 Task: Add Sprouts Black Pepper Chicken Saute Meal to the cart.
Action: Mouse moved to (20, 146)
Screenshot: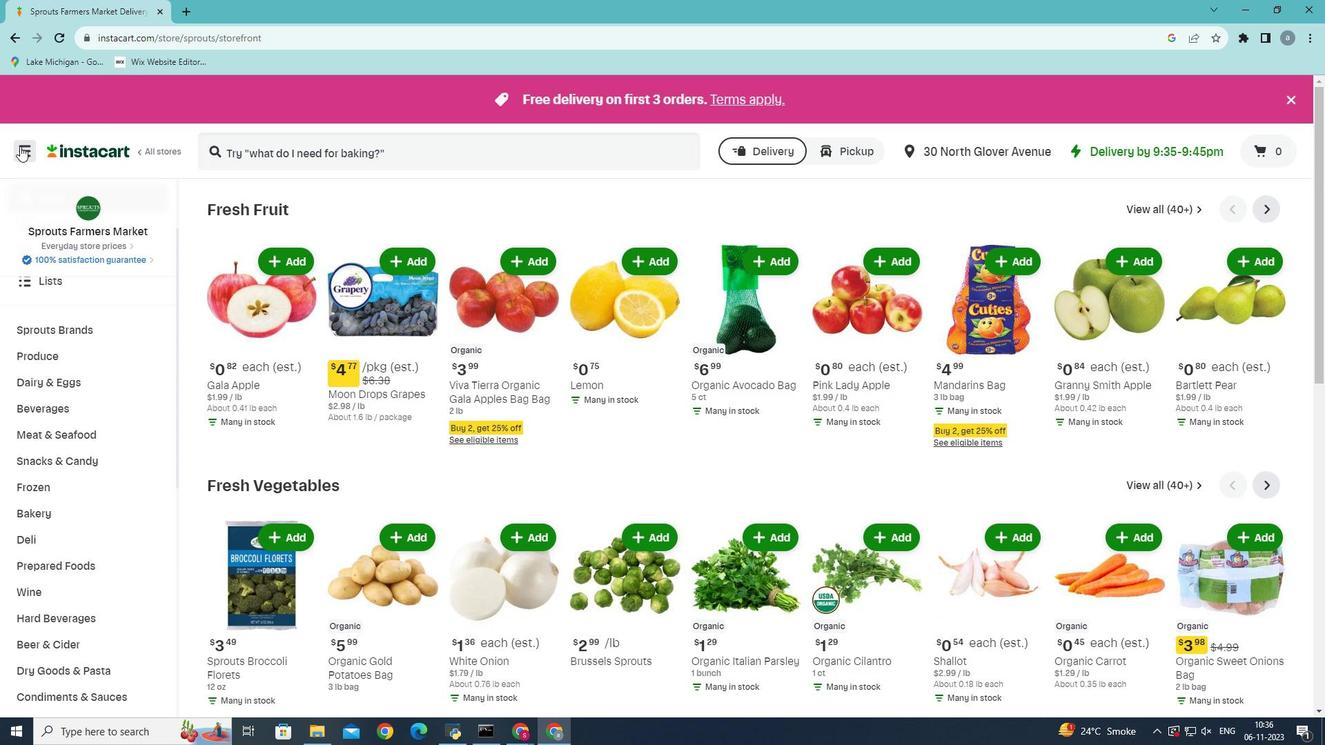 
Action: Mouse pressed left at (20, 146)
Screenshot: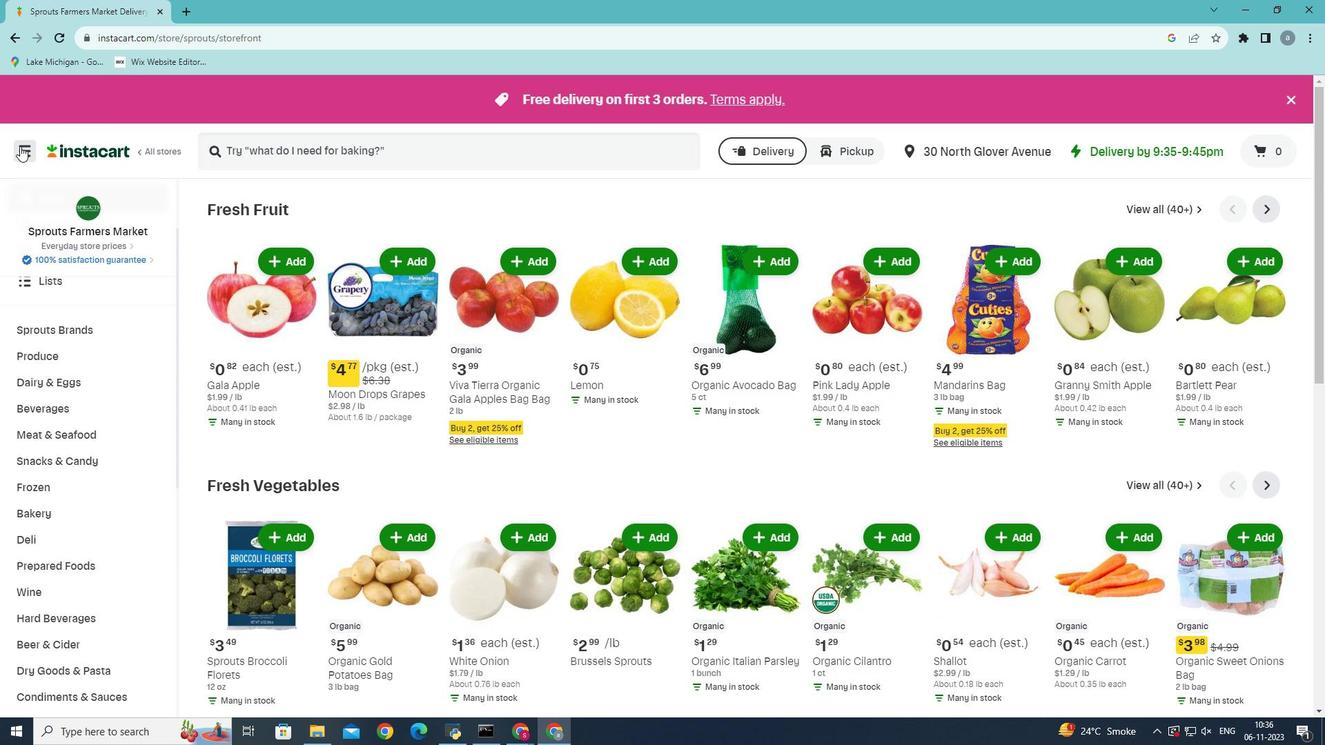 
Action: Mouse moved to (53, 381)
Screenshot: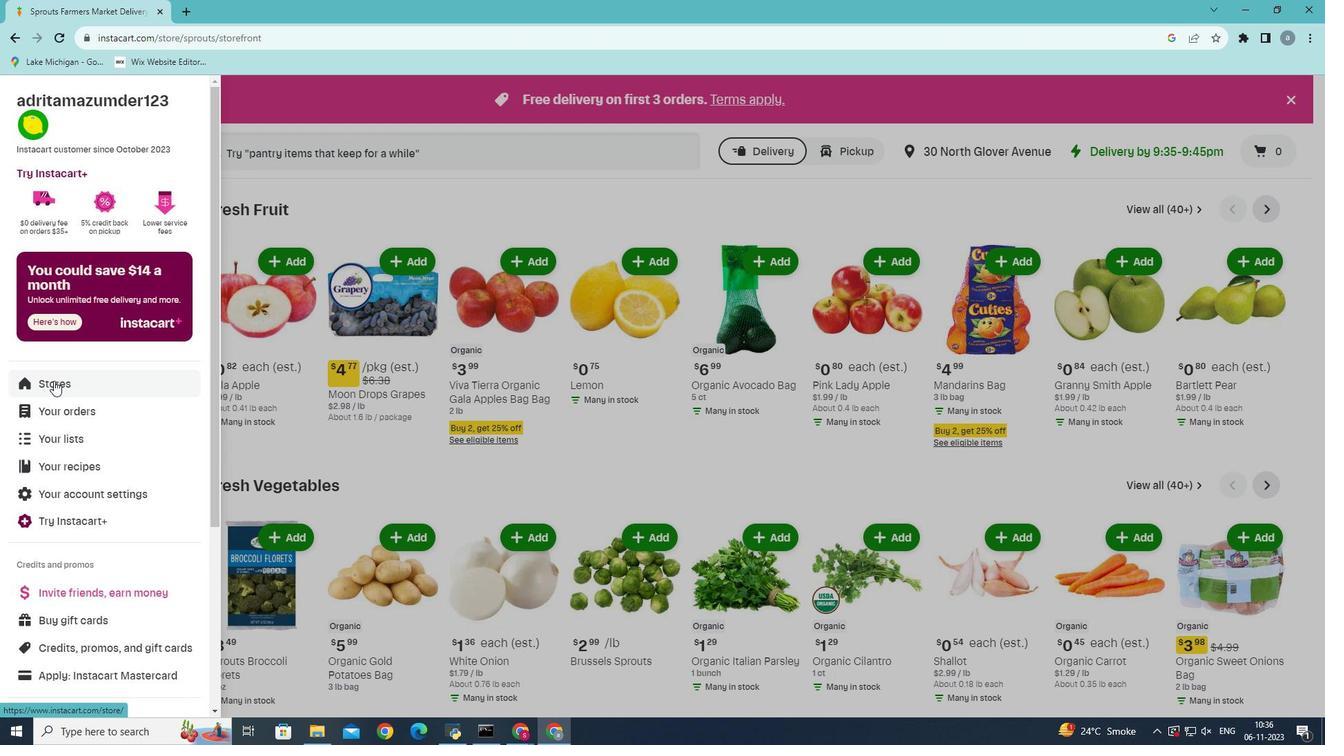 
Action: Mouse pressed left at (53, 381)
Screenshot: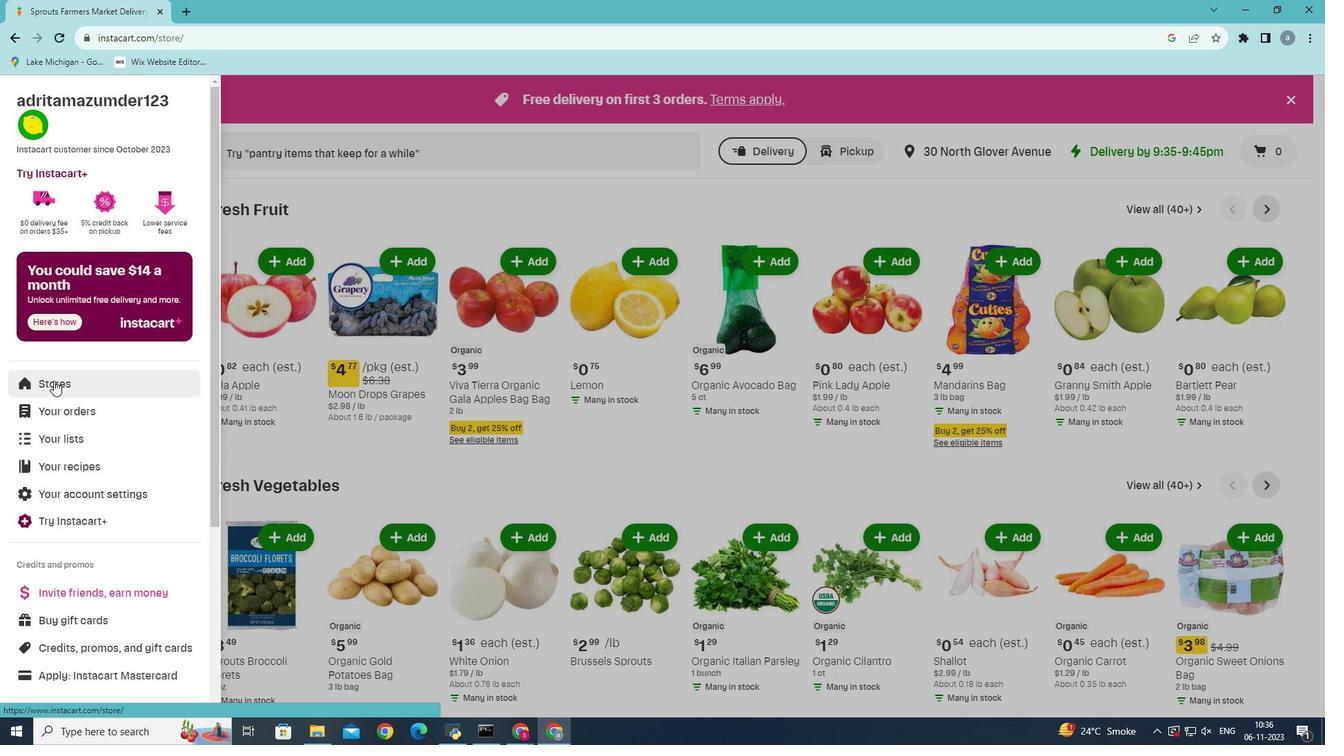 
Action: Mouse moved to (329, 155)
Screenshot: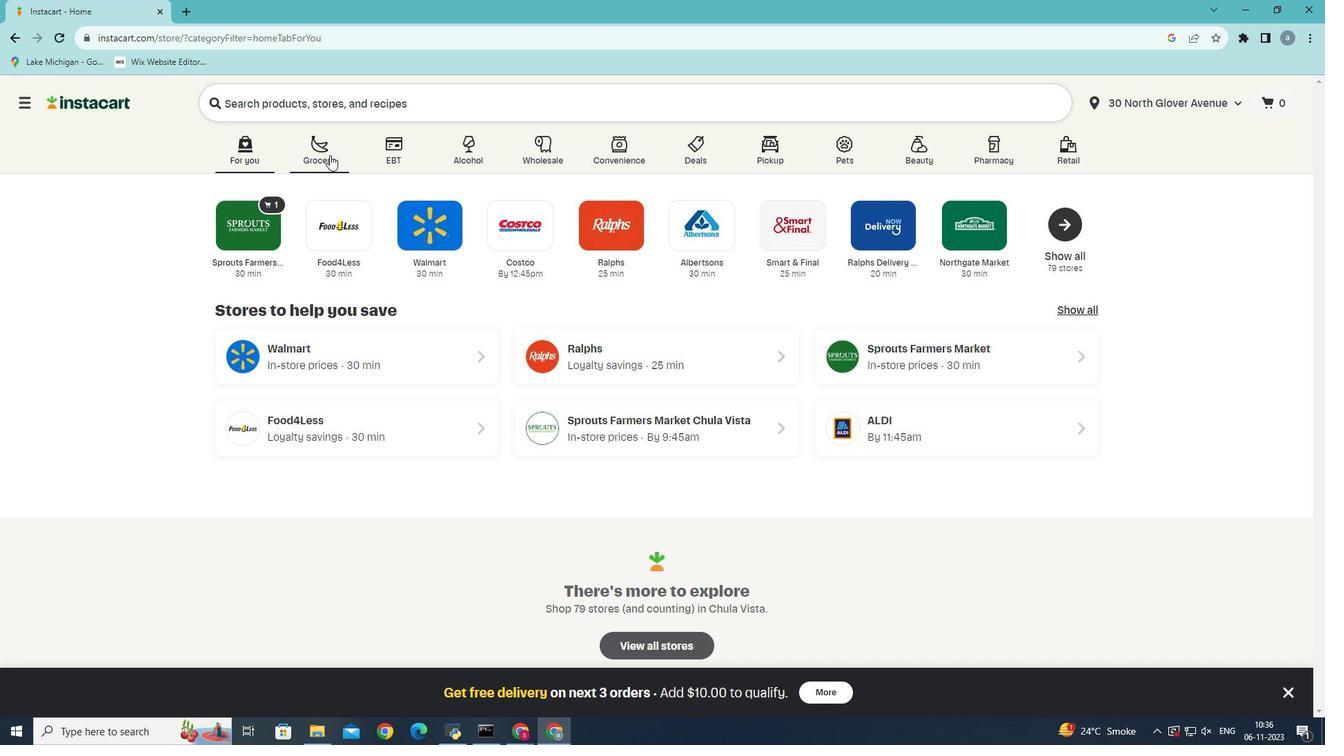 
Action: Mouse pressed left at (329, 155)
Screenshot: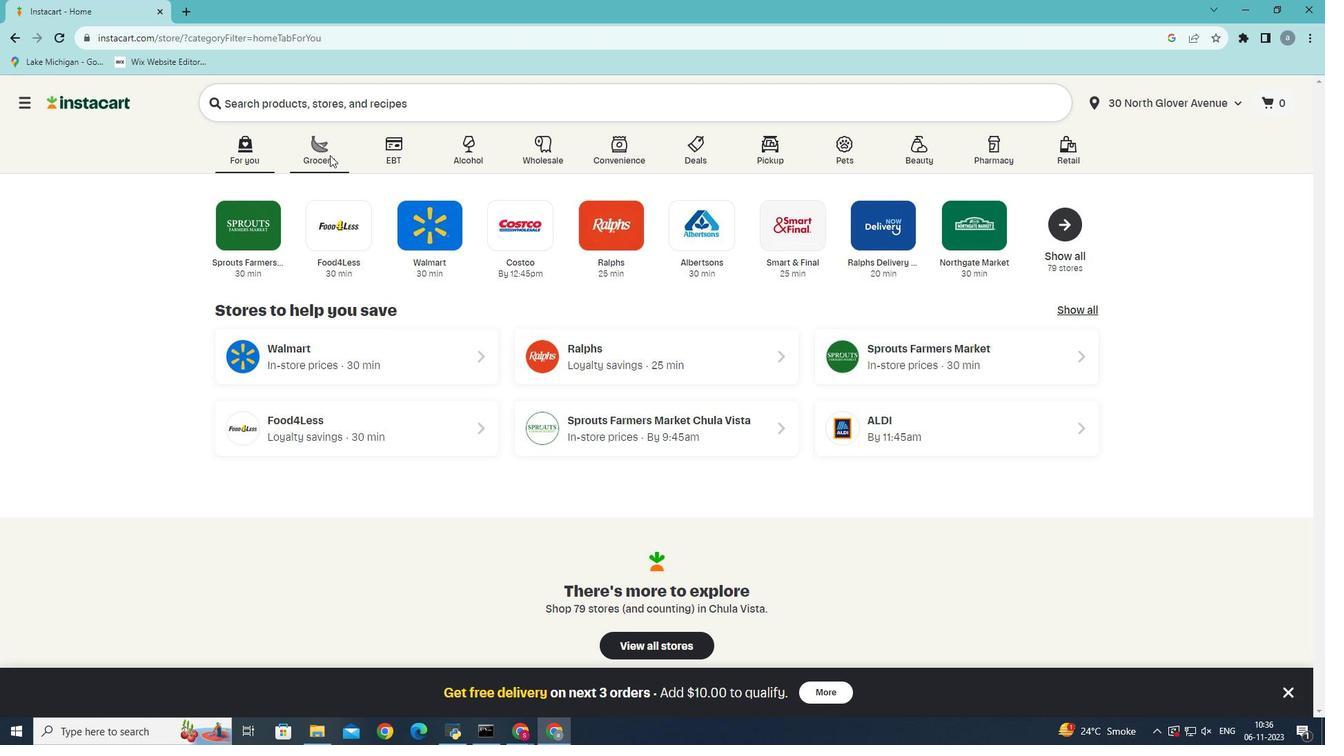 
Action: Mouse moved to (326, 402)
Screenshot: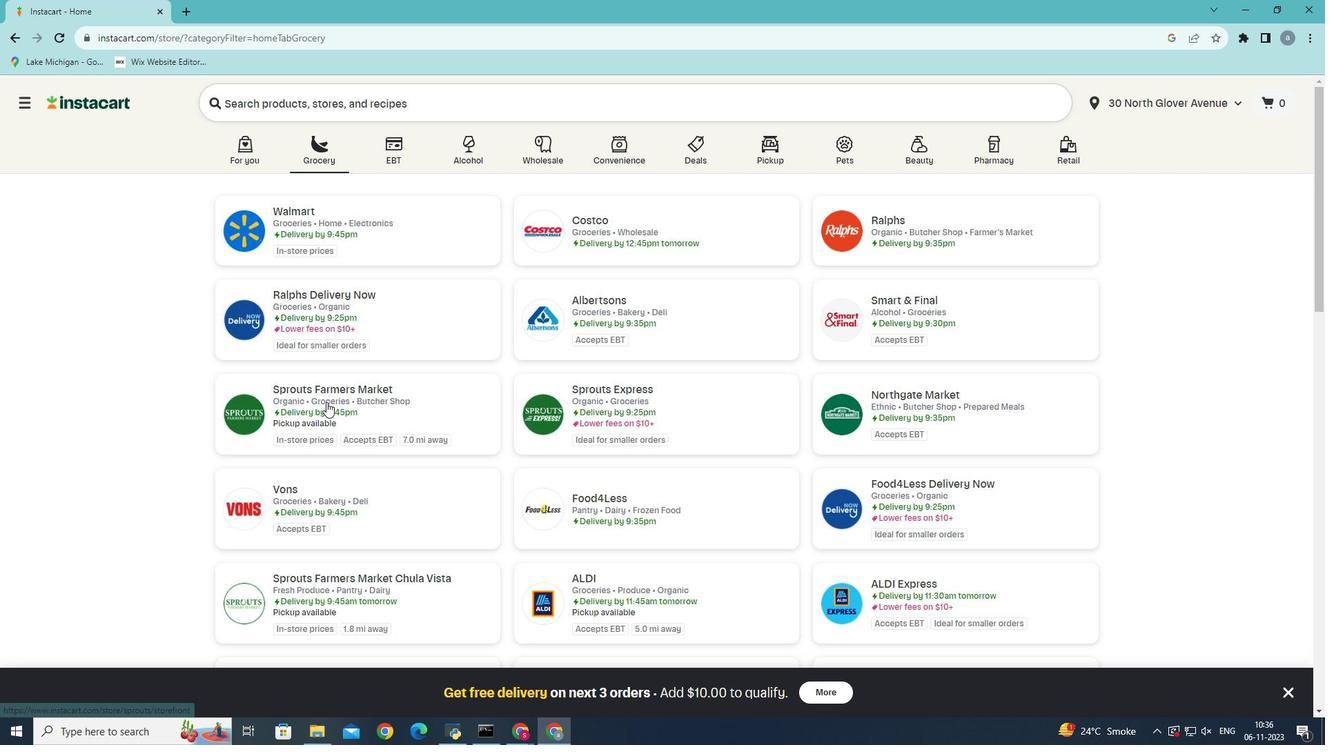 
Action: Mouse pressed left at (326, 402)
Screenshot: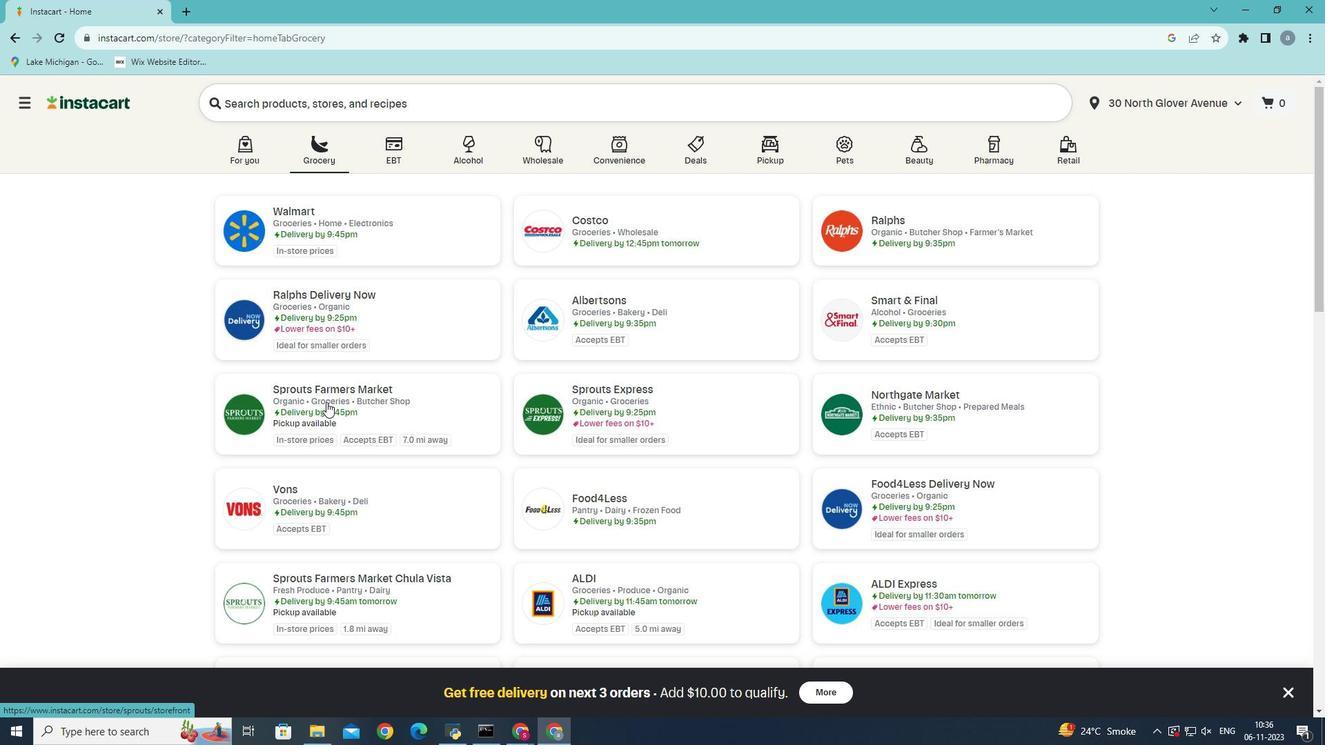
Action: Mouse moved to (91, 556)
Screenshot: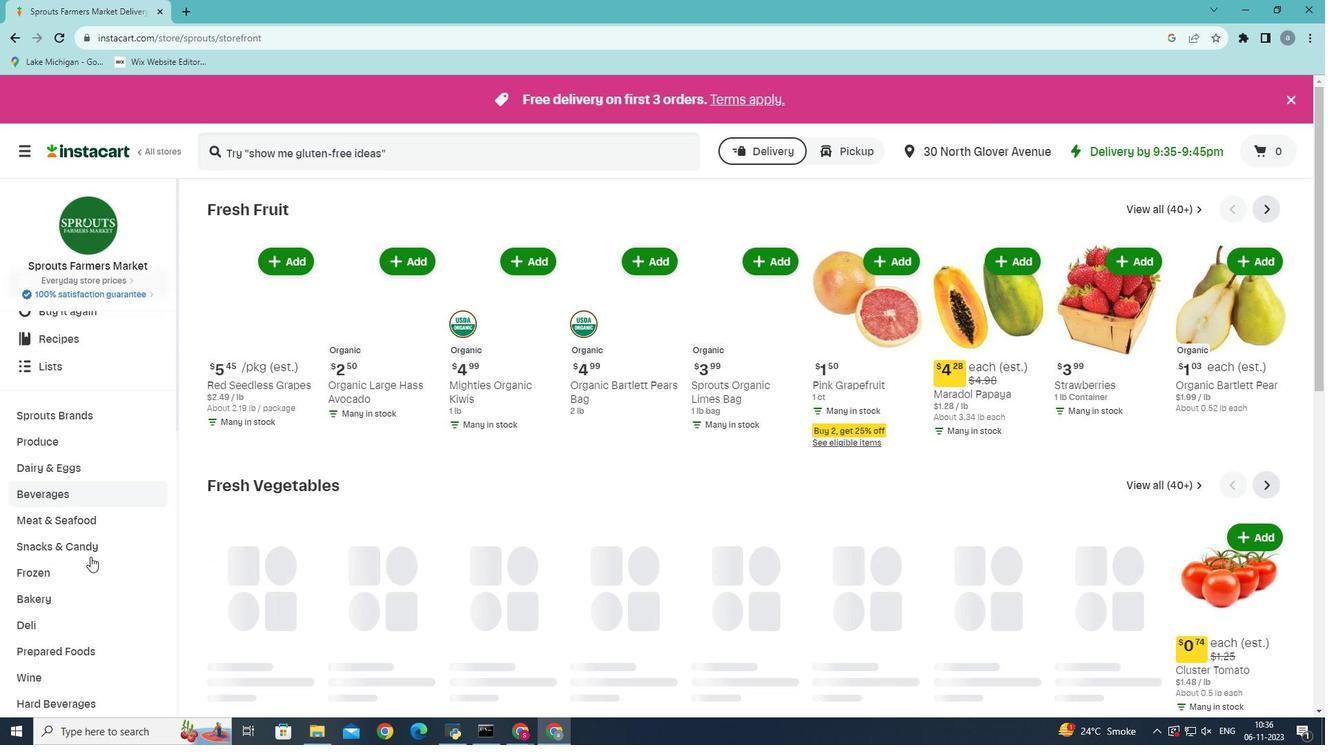 
Action: Mouse scrolled (91, 555) with delta (0, 0)
Screenshot: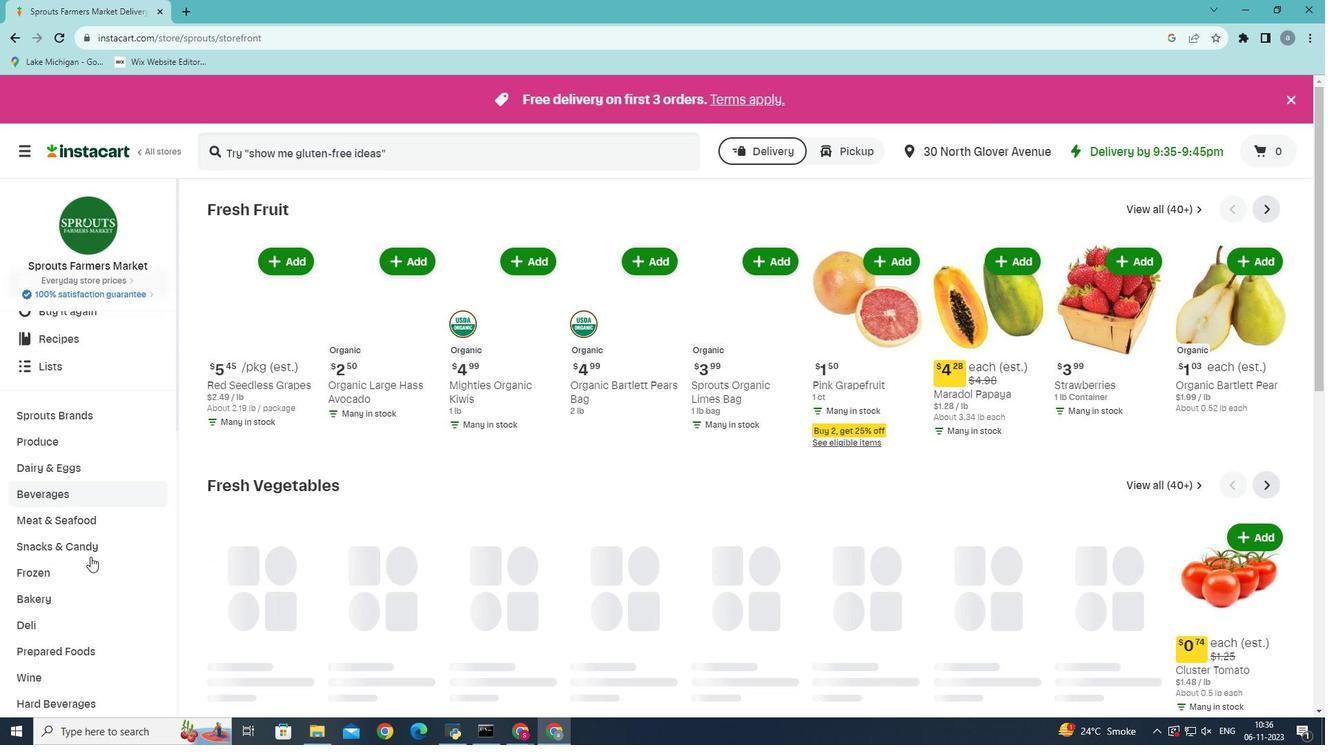 
Action: Mouse moved to (90, 557)
Screenshot: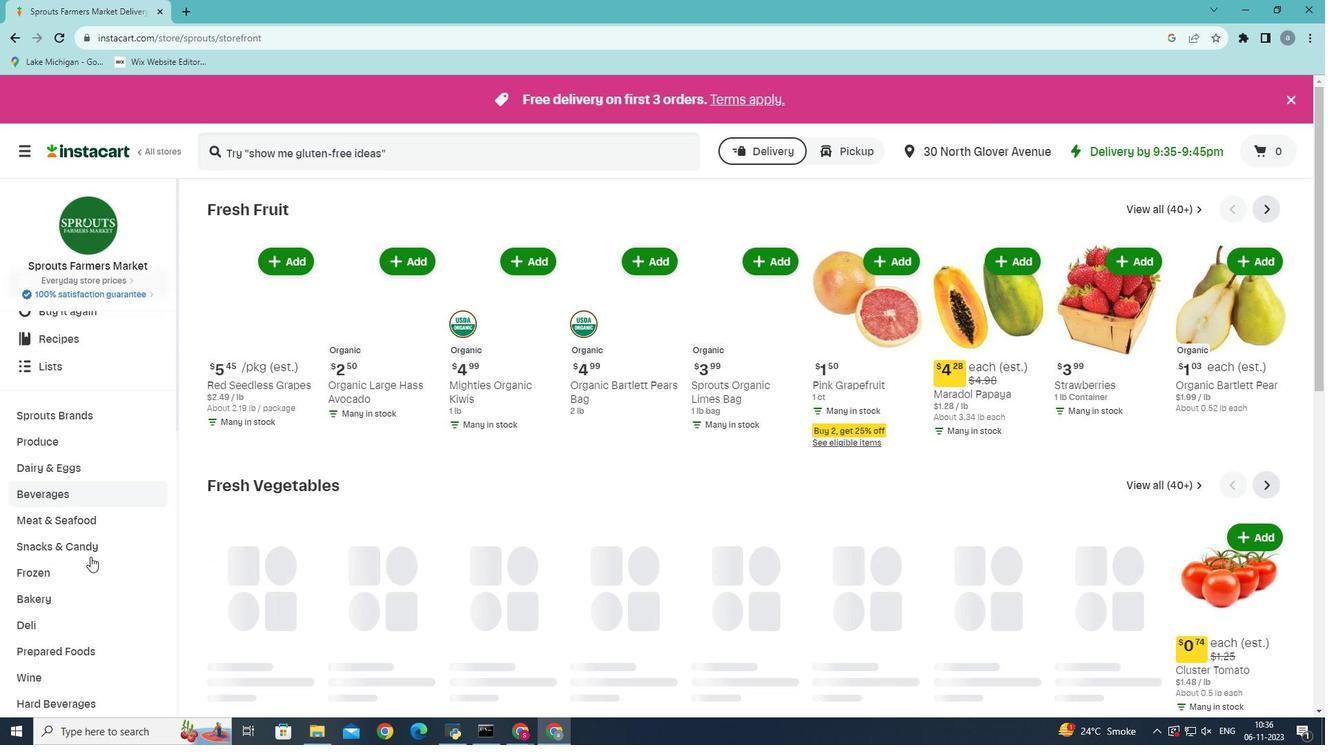 
Action: Mouse scrolled (90, 556) with delta (0, 0)
Screenshot: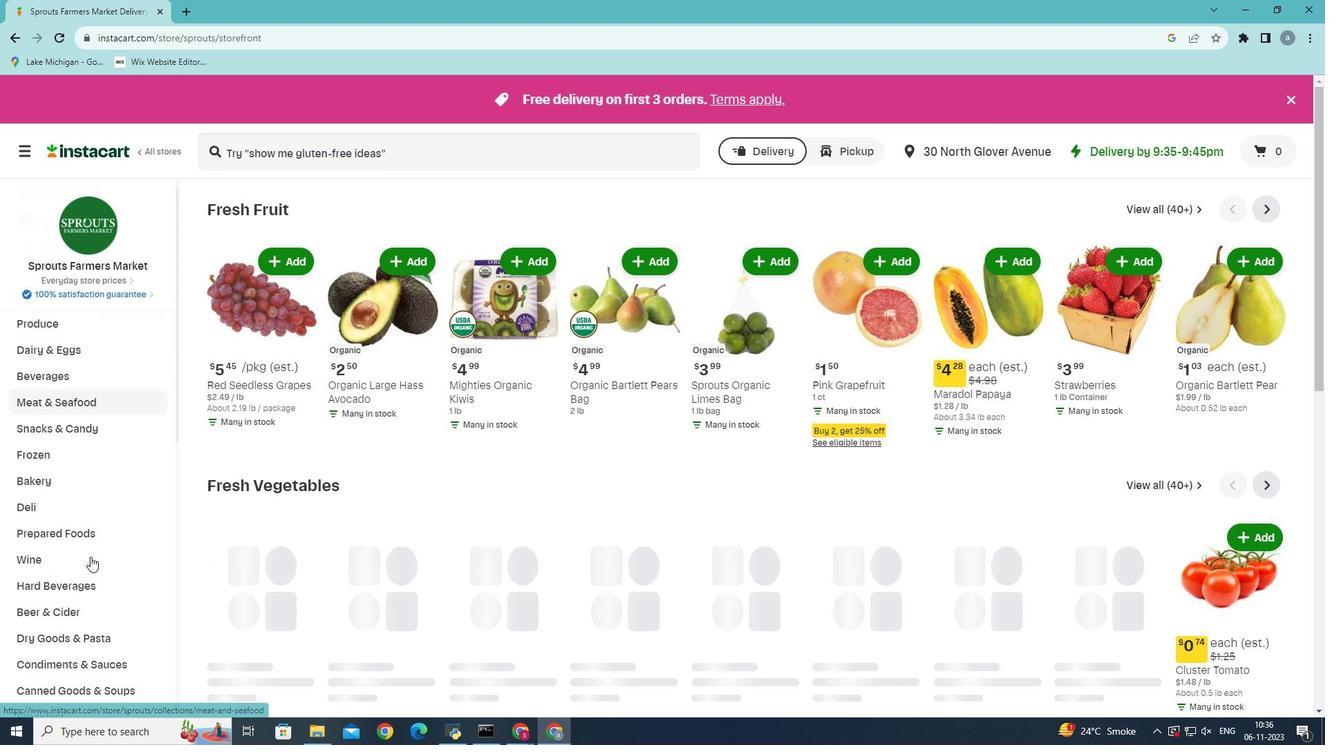
Action: Mouse scrolled (90, 556) with delta (0, 0)
Screenshot: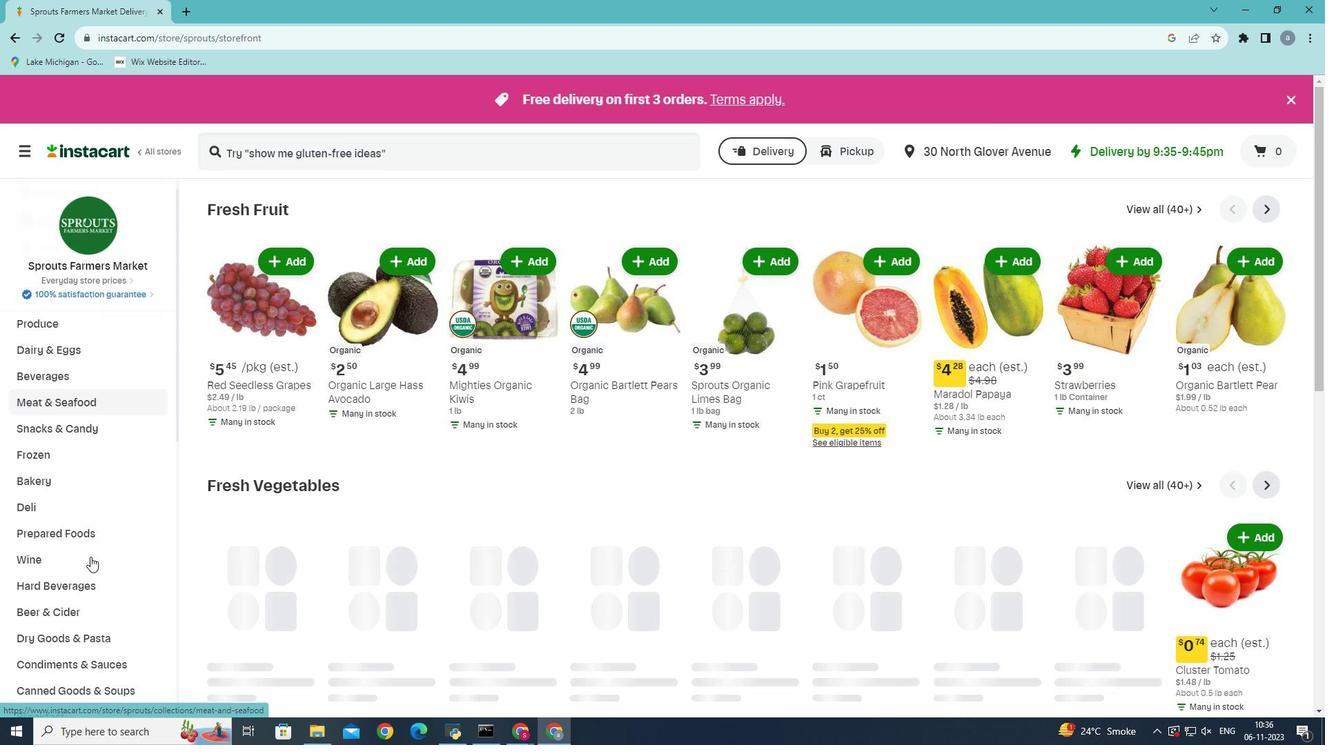 
Action: Mouse moved to (33, 494)
Screenshot: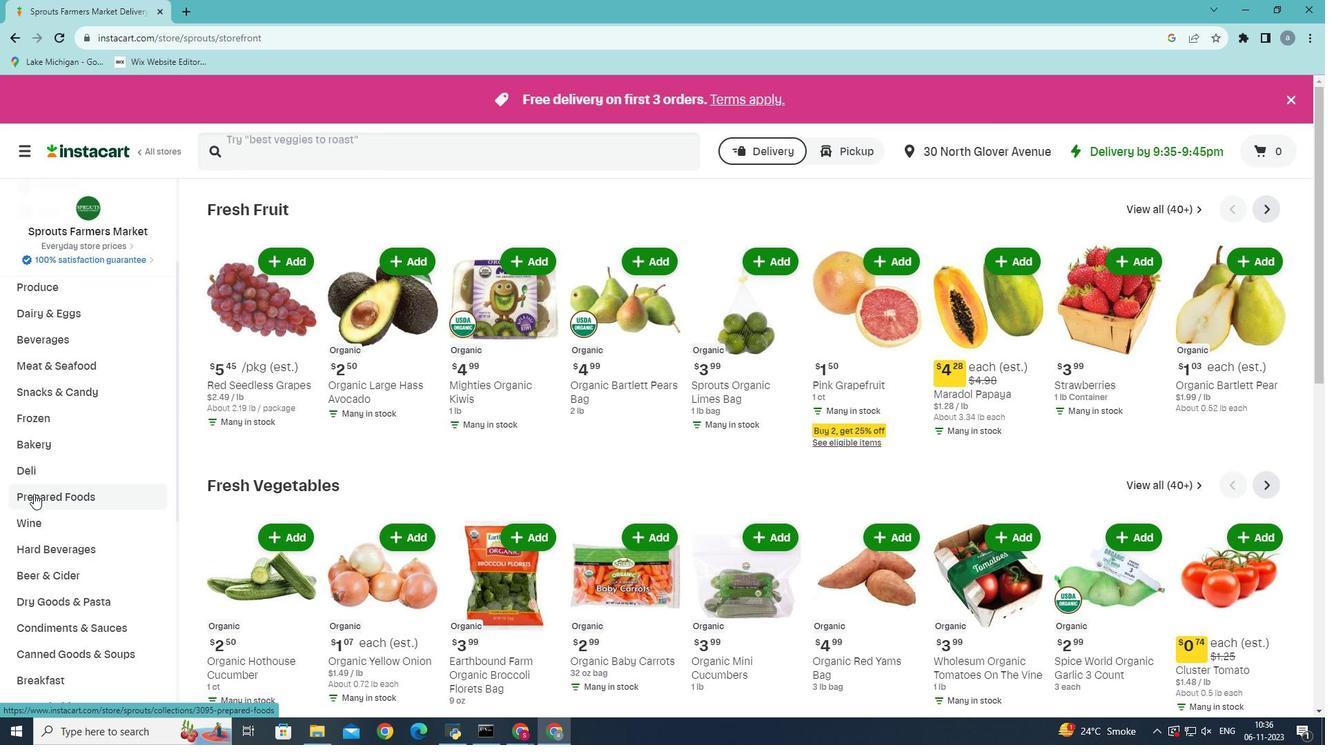 
Action: Mouse pressed left at (33, 494)
Screenshot: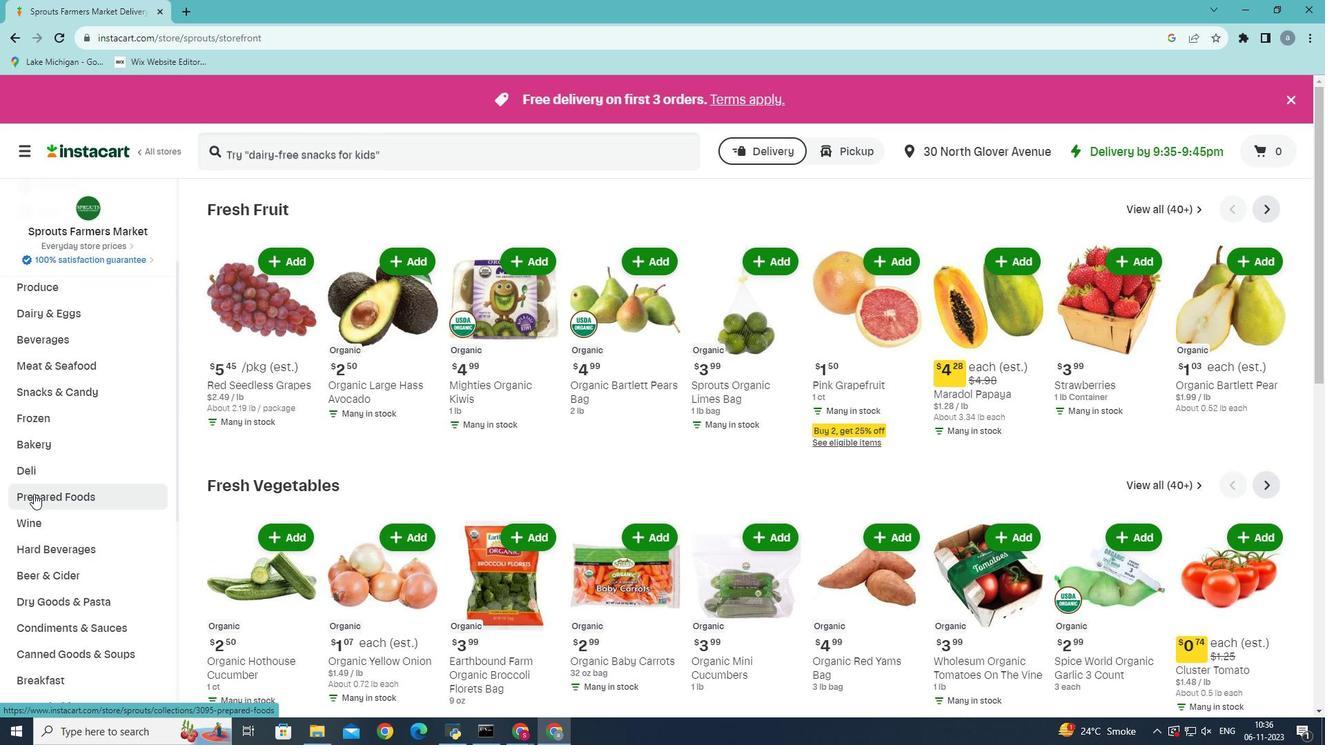 
Action: Mouse moved to (480, 240)
Screenshot: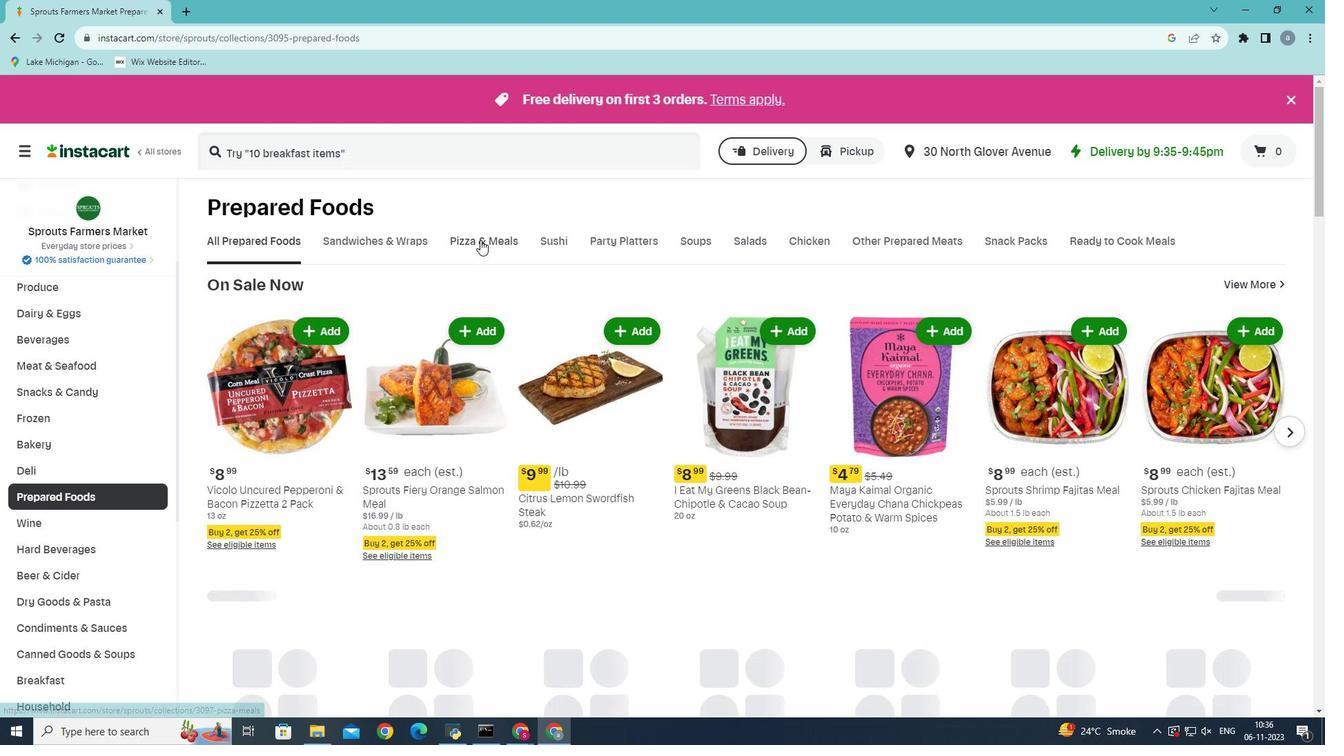 
Action: Mouse pressed left at (480, 240)
Screenshot: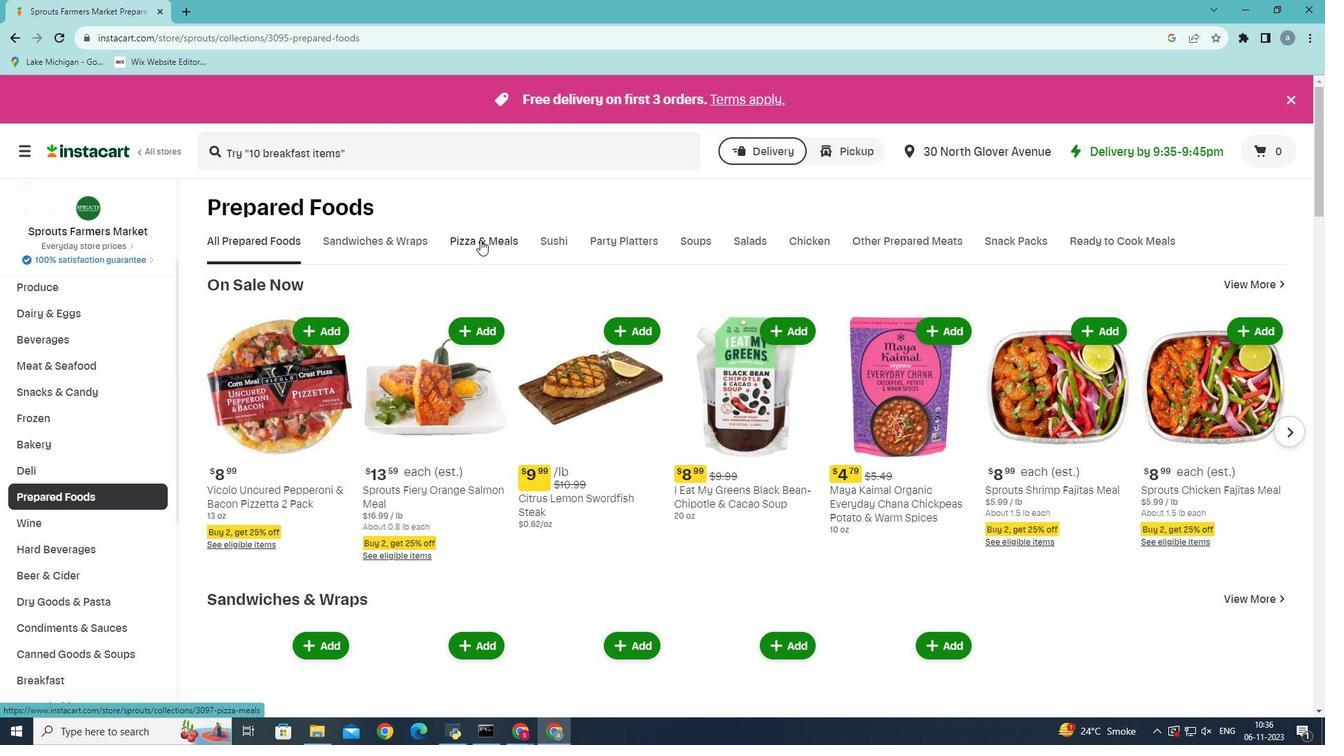 
Action: Mouse moved to (944, 298)
Screenshot: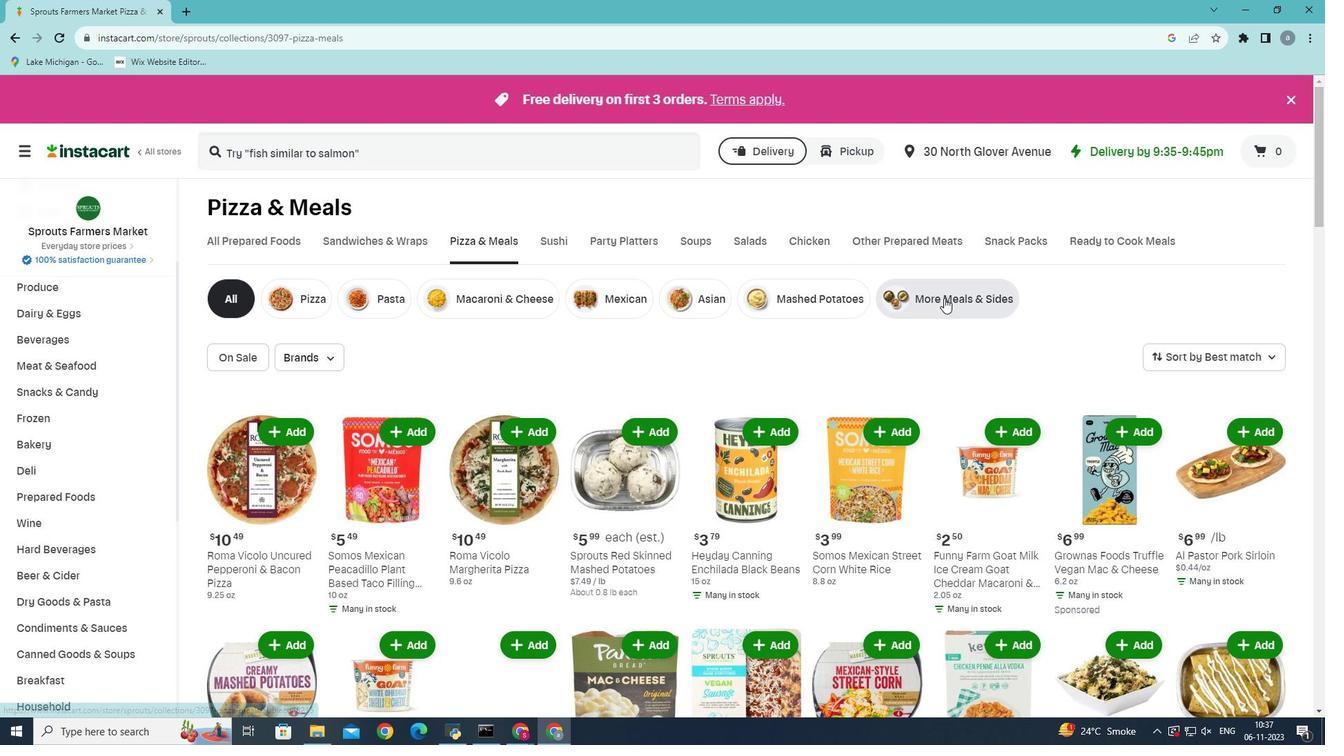 
Action: Mouse pressed left at (944, 298)
Screenshot: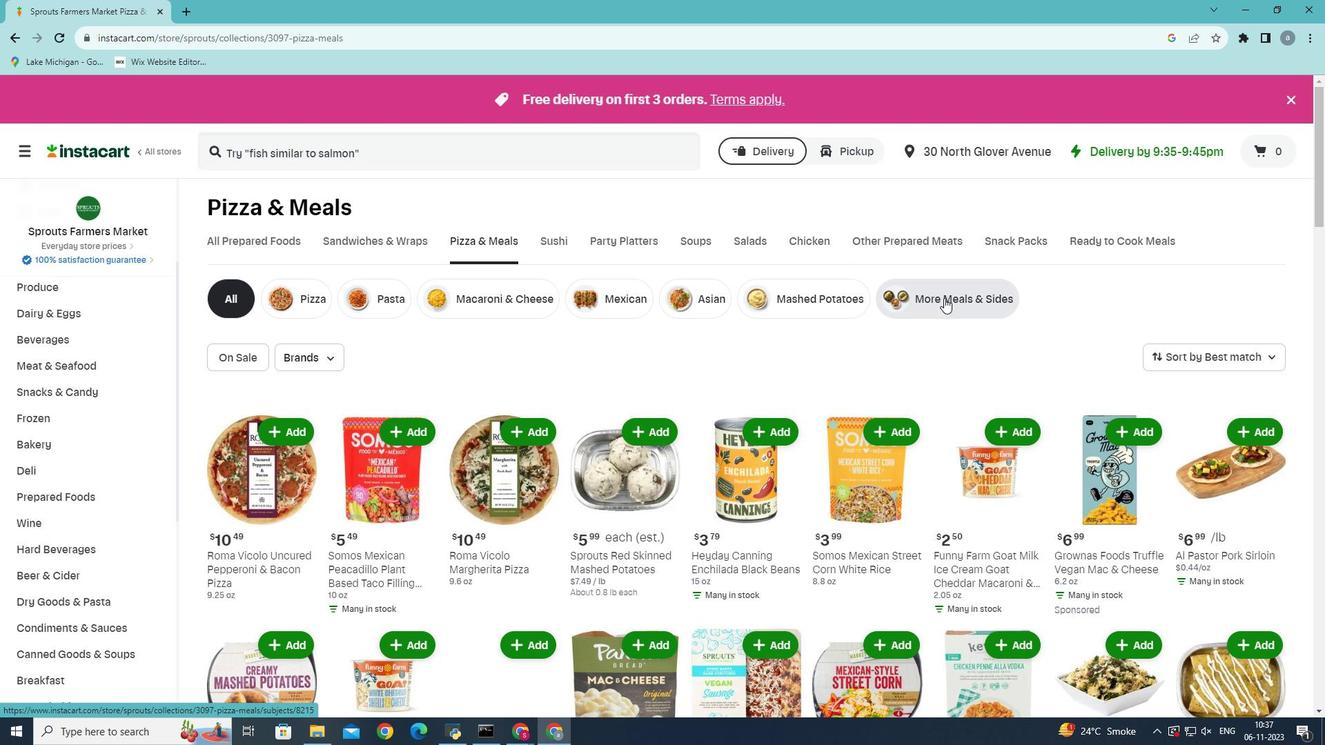 
Action: Mouse moved to (301, 152)
Screenshot: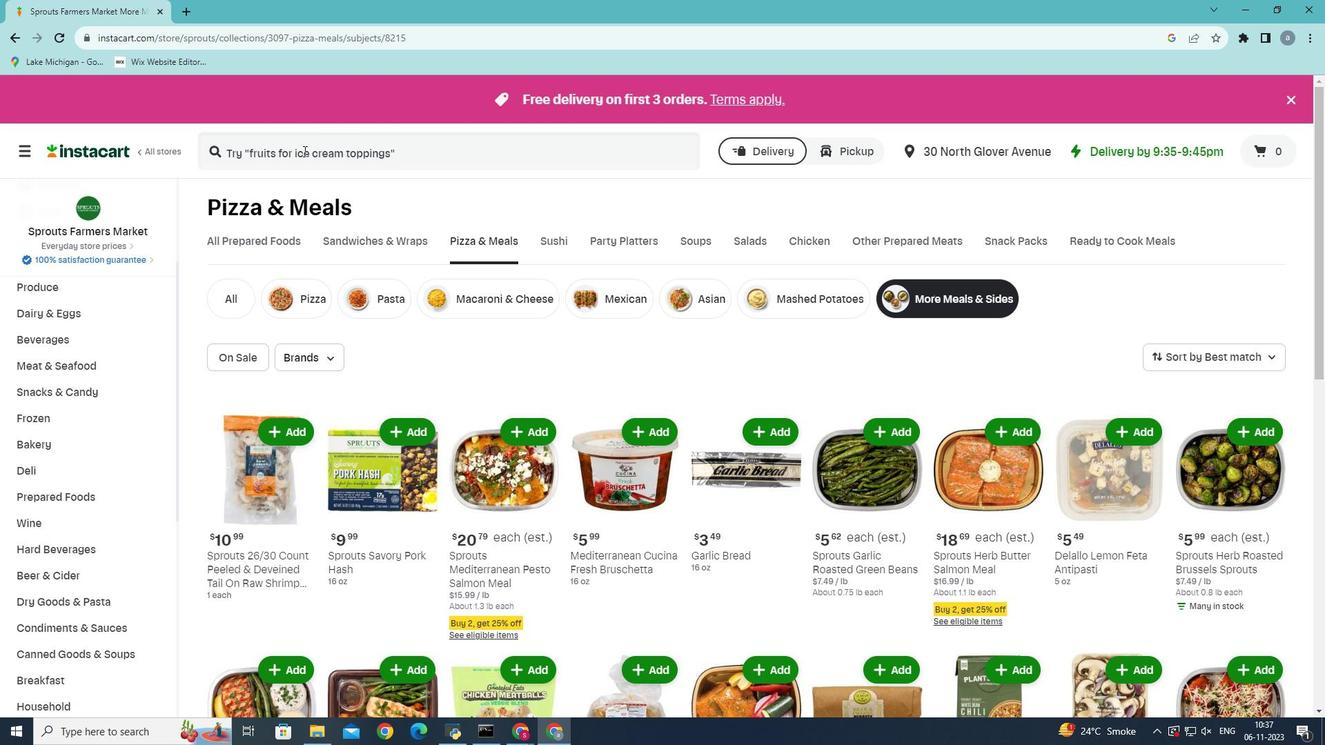 
Action: Mouse pressed left at (301, 152)
Screenshot: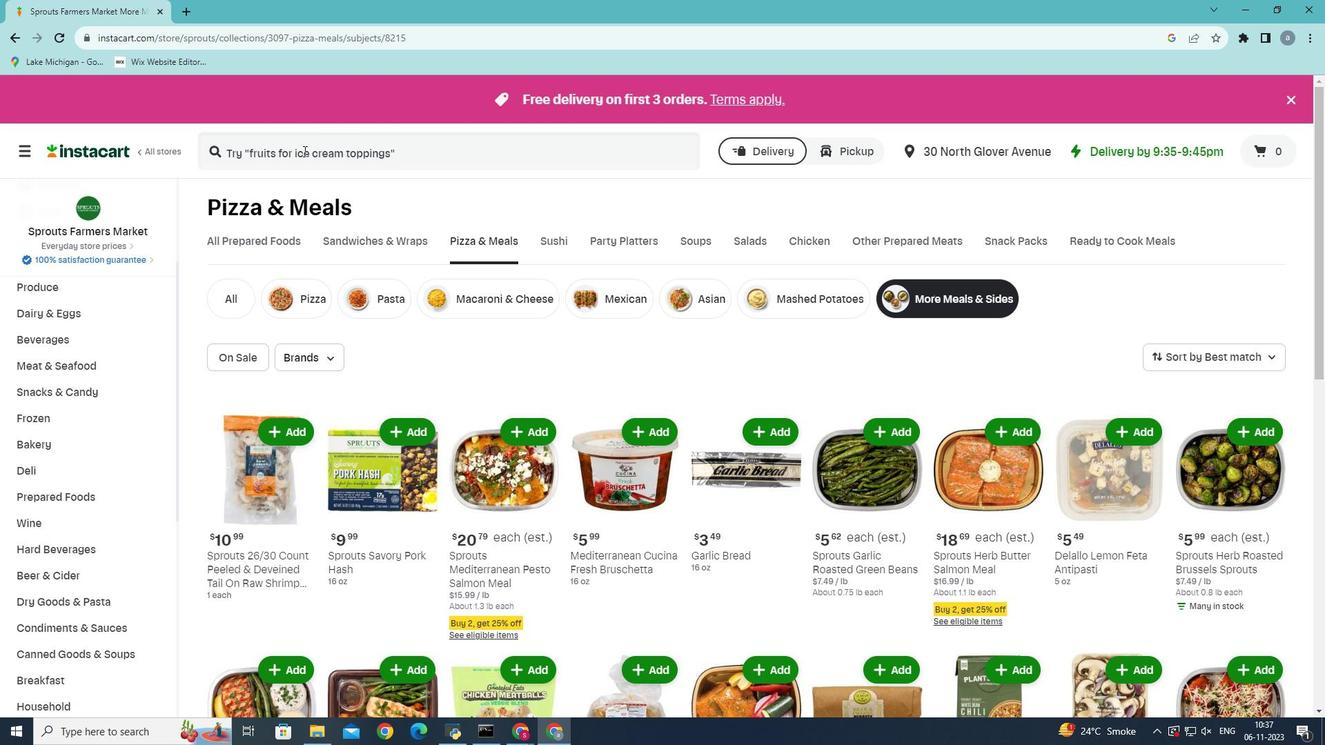 
Action: Mouse moved to (303, 151)
Screenshot: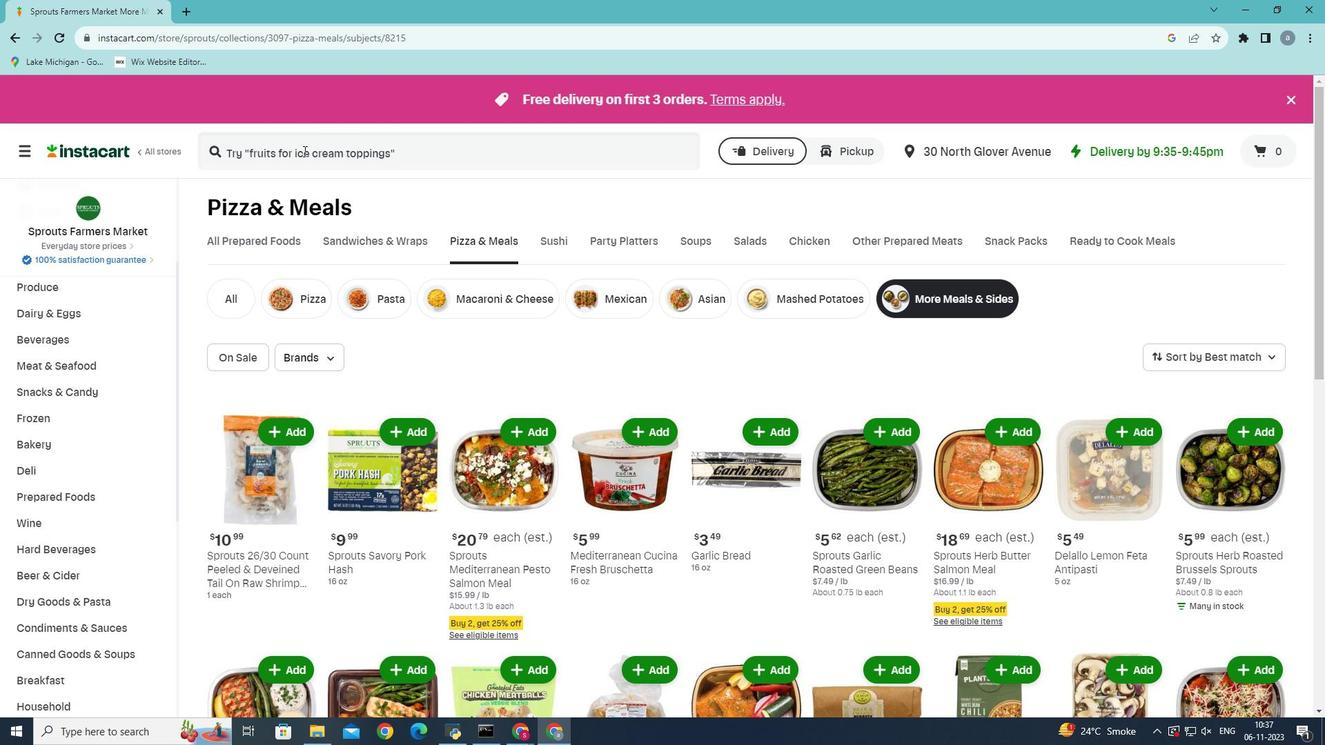 
Action: Key pressed <Key.shift>sprout<Key.space>black<Key.space>pepper<Key.space>chickeb<Key.backspace>n<Key.space>saute<Key.space>meal<Key.space><Key.enter>
Screenshot: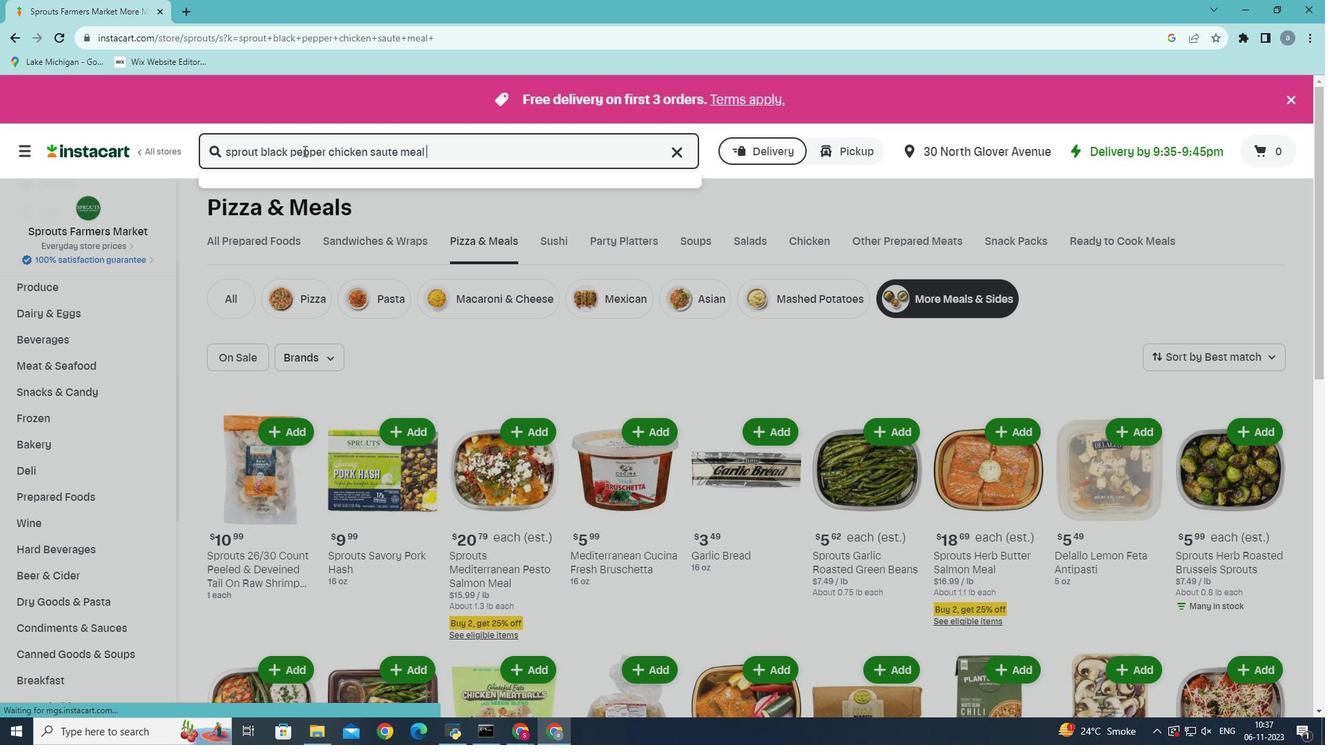 
Action: Mouse moved to (381, 298)
Screenshot: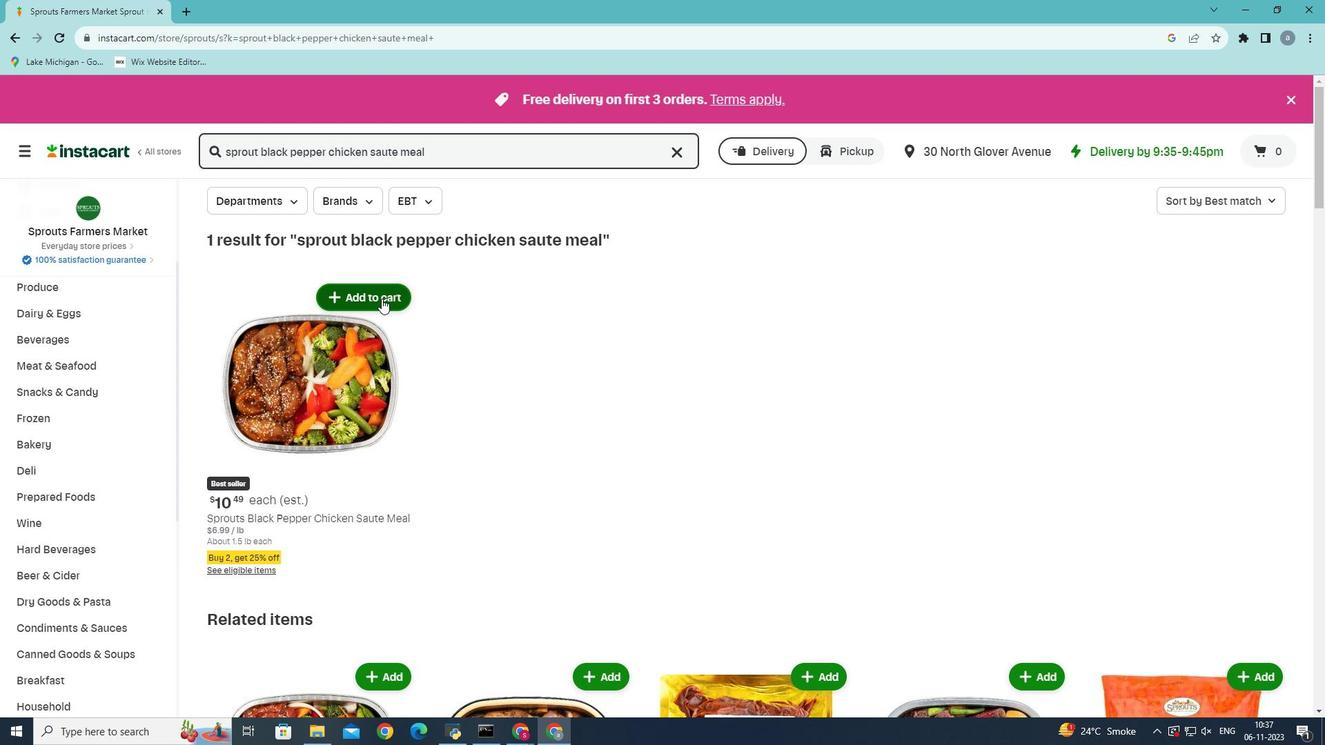 
Action: Mouse pressed left at (381, 298)
Screenshot: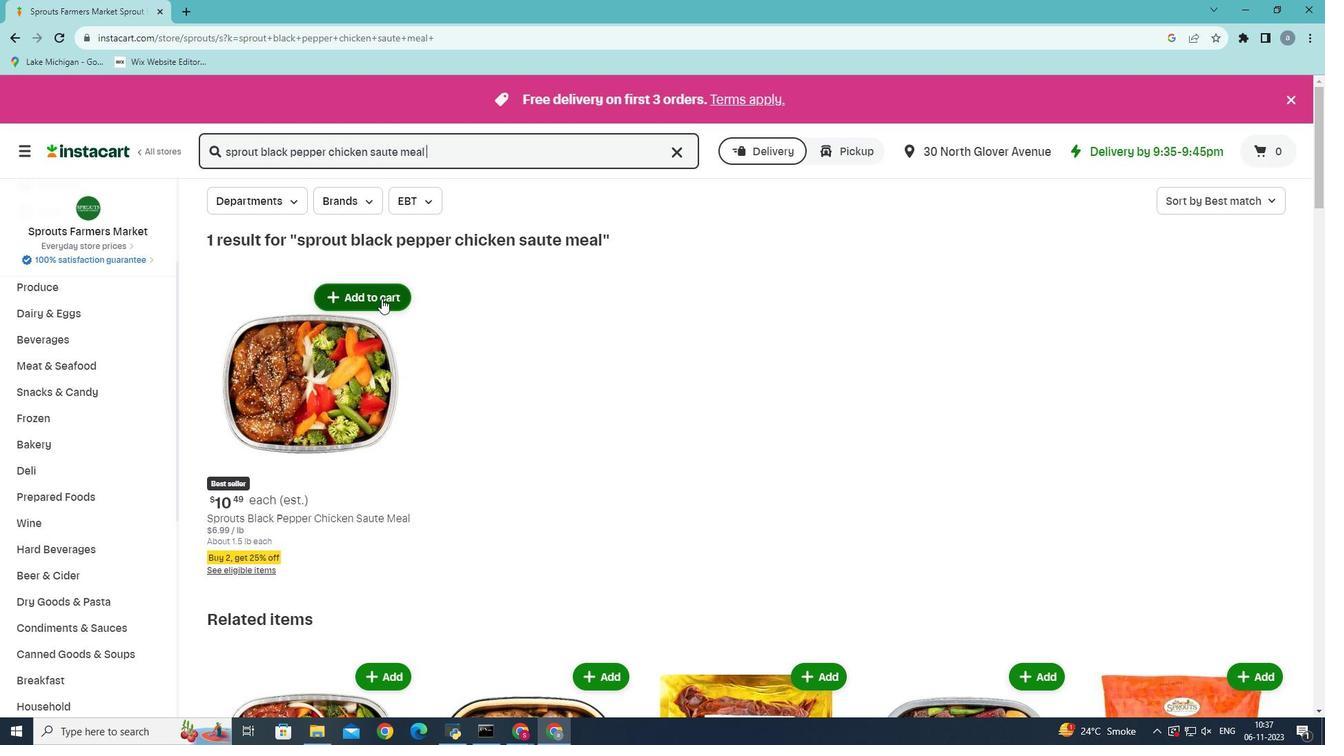 
Action: Mouse moved to (378, 298)
Screenshot: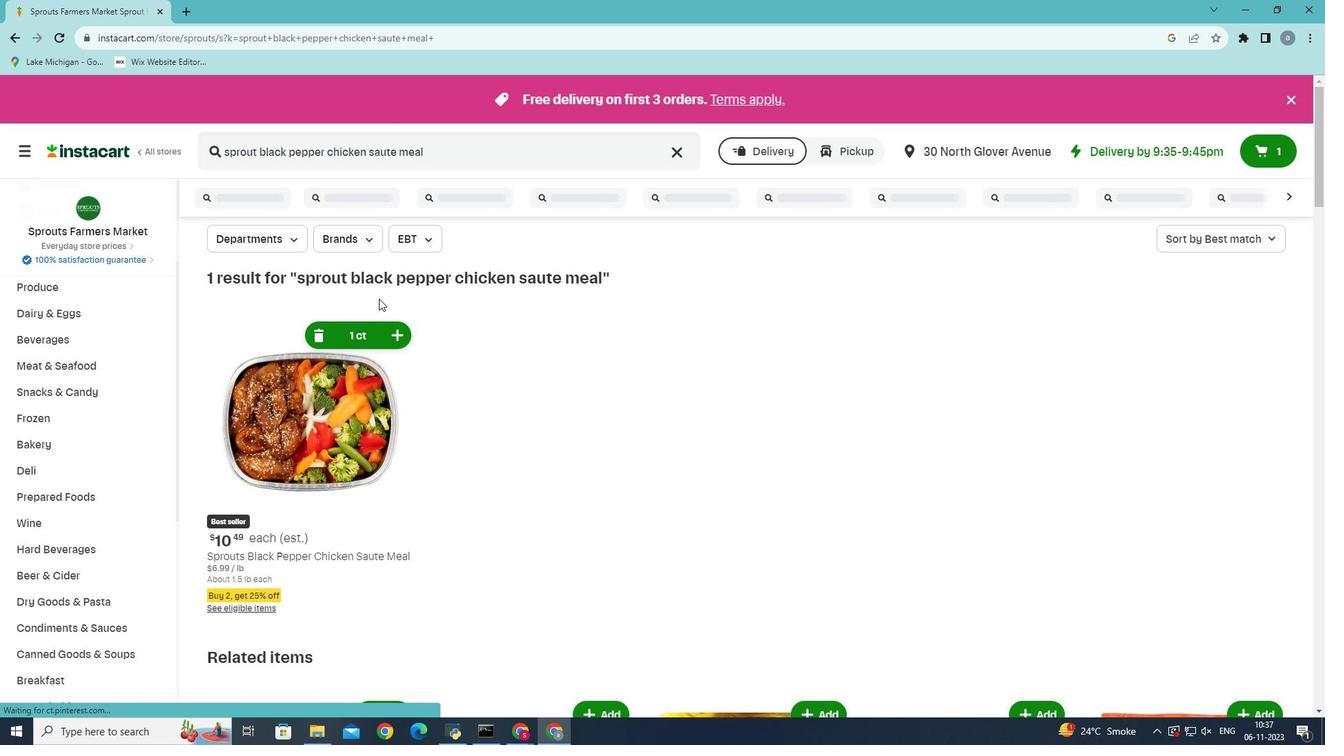 
